 Task: Create a task  Develop a new online tool for online event registration , assign it to team member softage.3@softage.net in the project BitRise and update the status of the task to  On Track  , set the priority of the task to High
Action: Mouse moved to (284, 397)
Screenshot: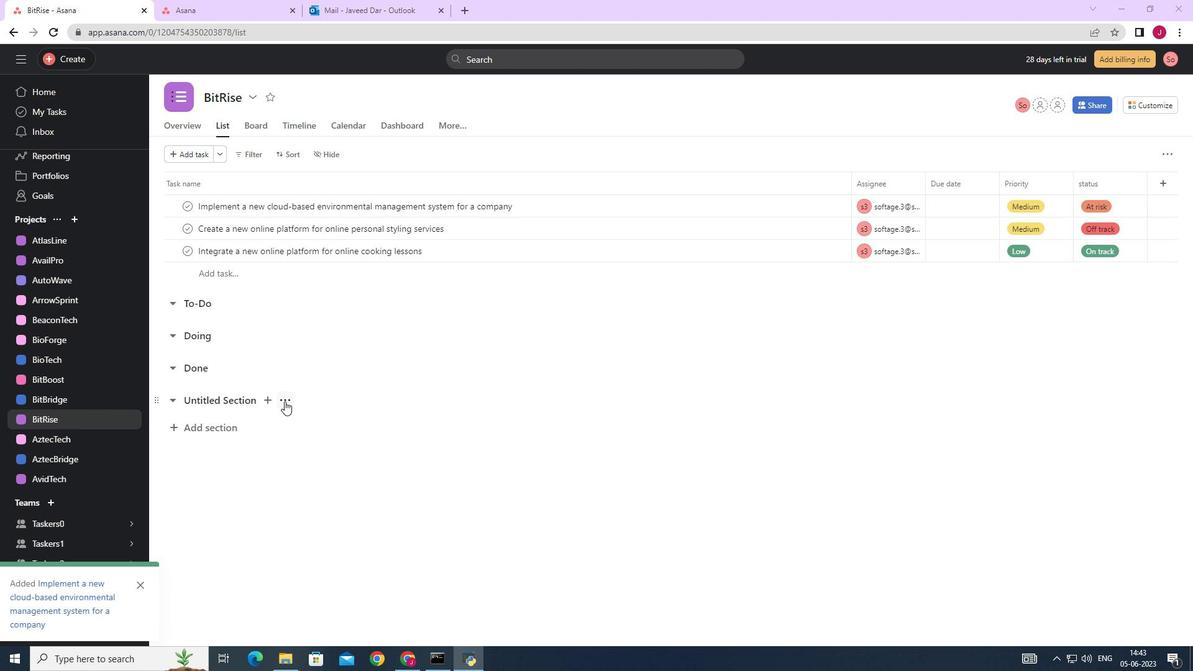 
Action: Mouse pressed left at (284, 397)
Screenshot: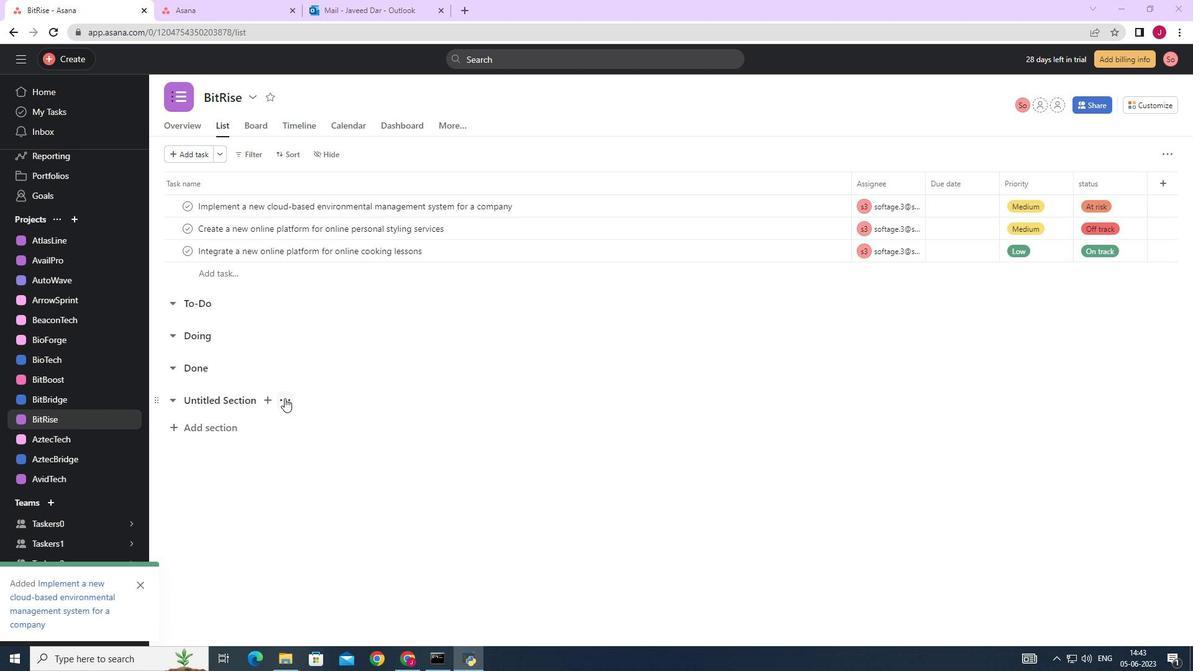 
Action: Mouse moved to (324, 493)
Screenshot: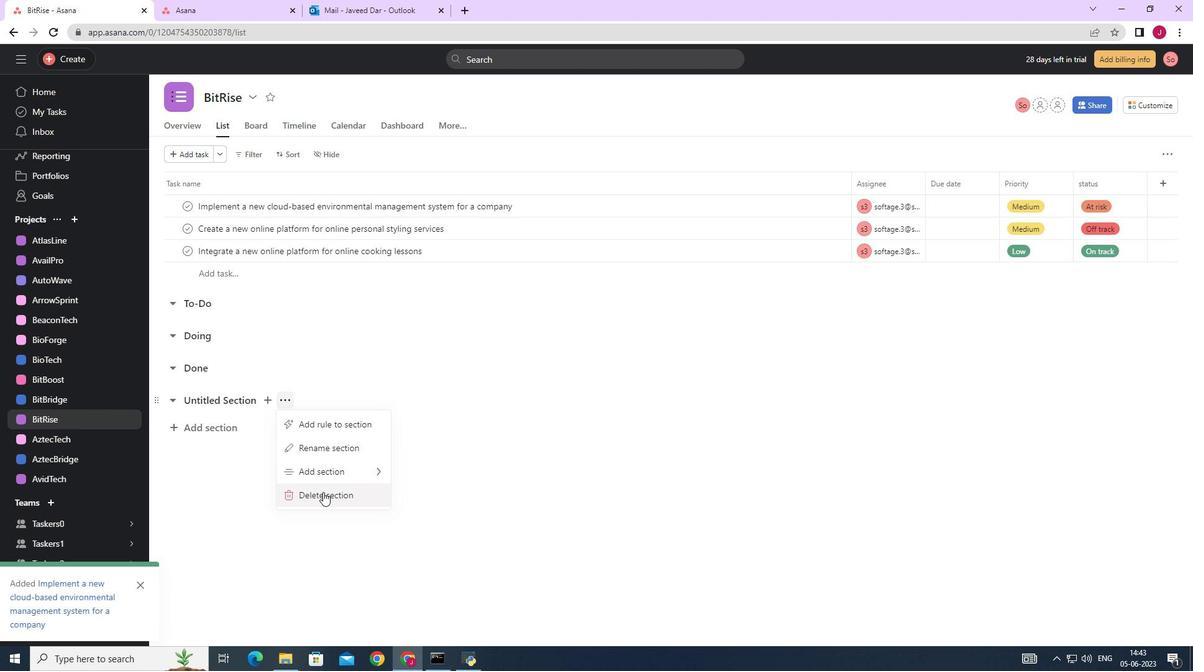 
Action: Mouse pressed left at (324, 493)
Screenshot: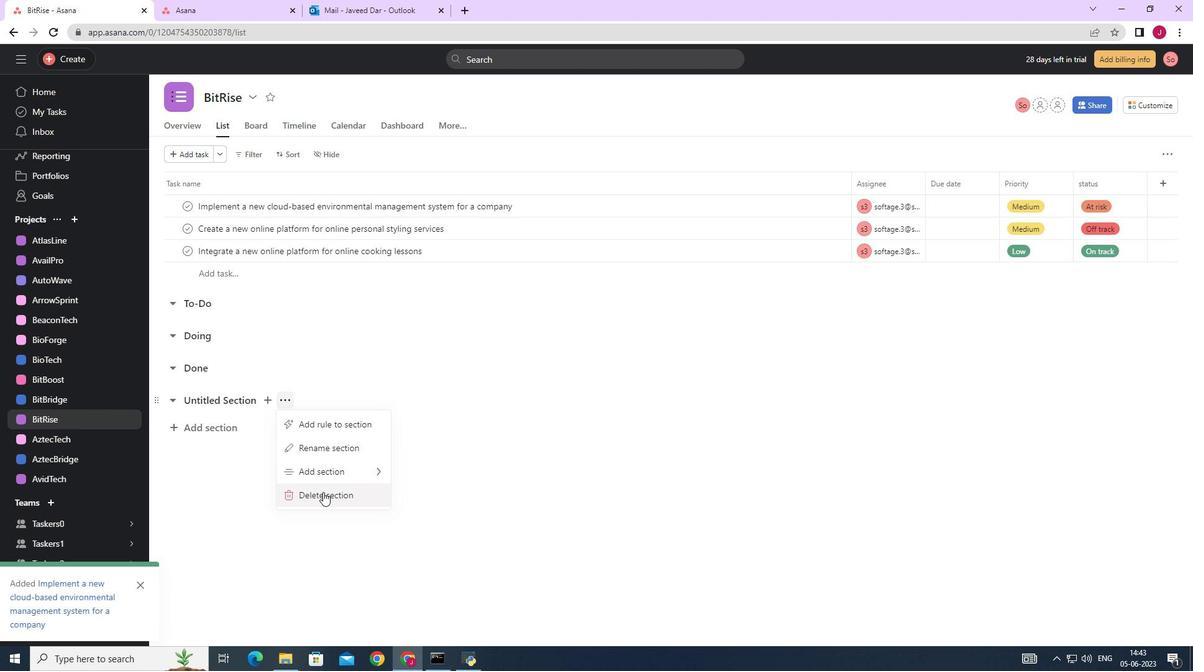 
Action: Mouse moved to (84, 55)
Screenshot: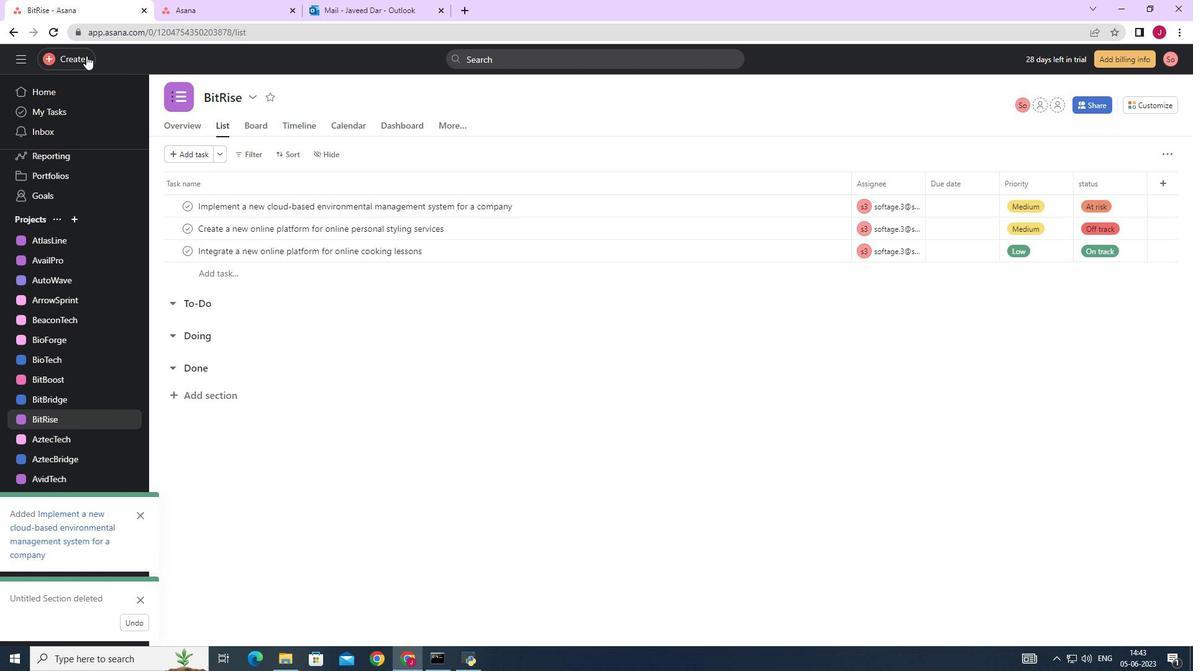 
Action: Mouse pressed left at (84, 55)
Screenshot: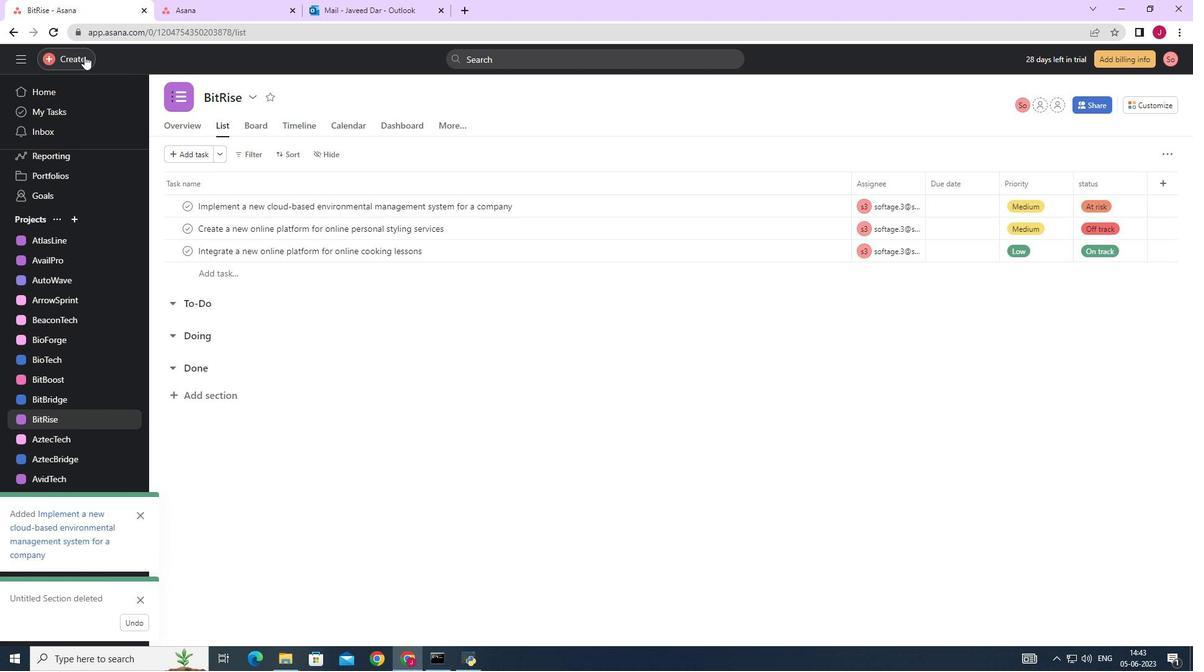 
Action: Mouse moved to (190, 59)
Screenshot: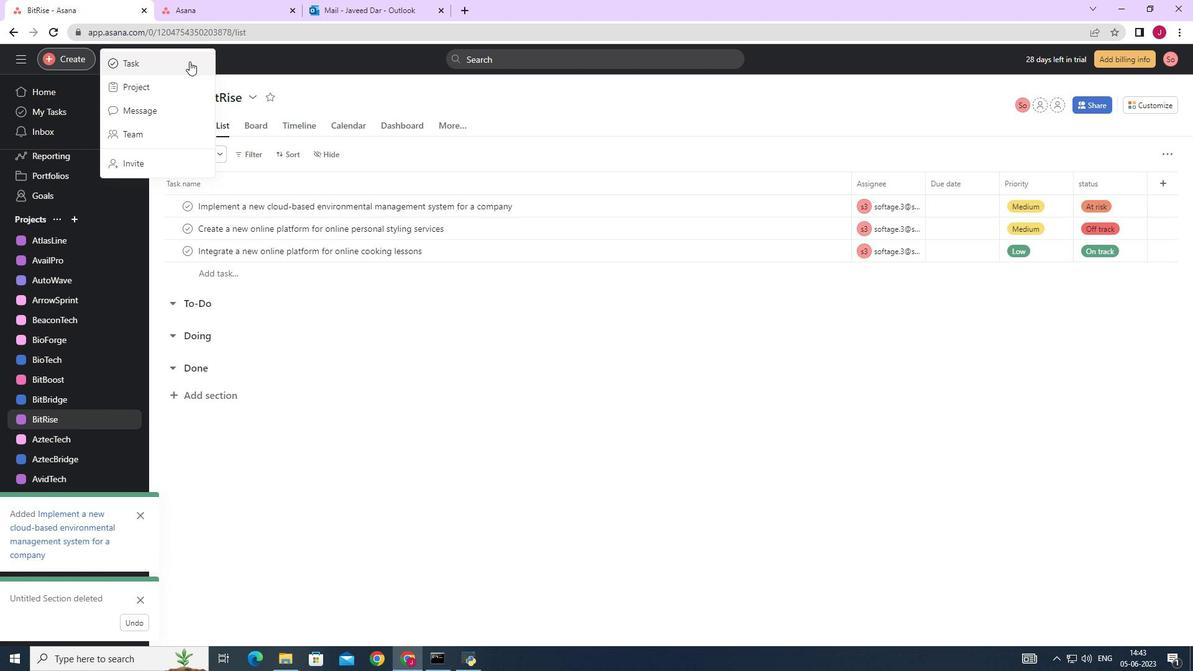 
Action: Mouse pressed left at (190, 59)
Screenshot: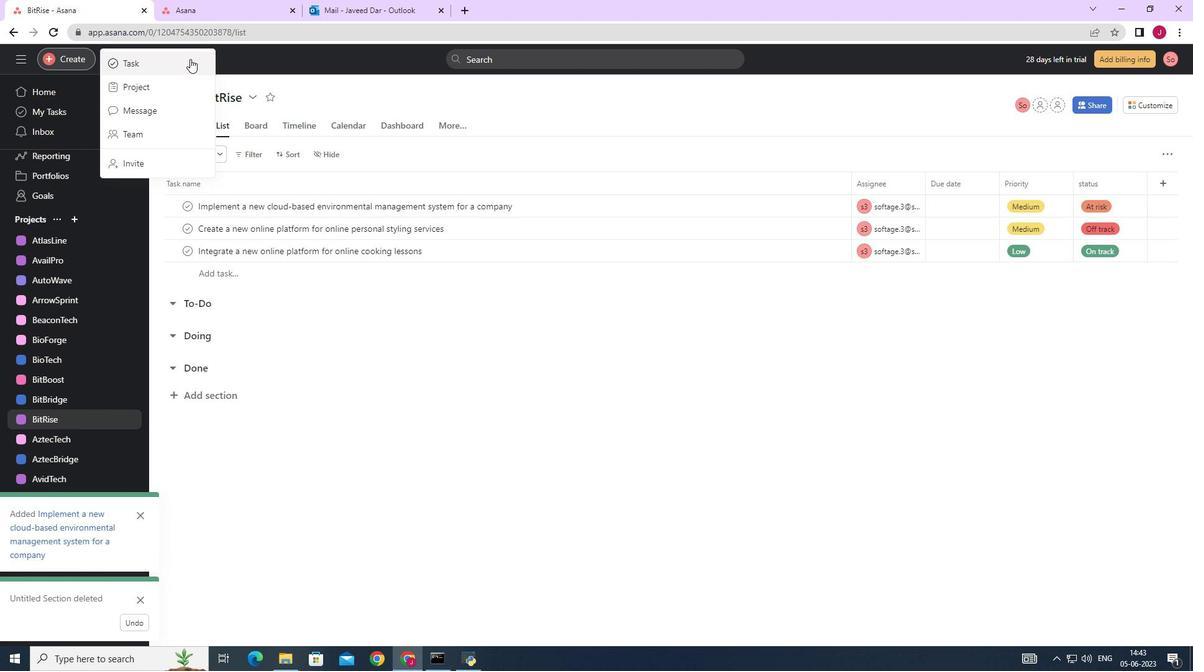 
Action: Mouse moved to (943, 411)
Screenshot: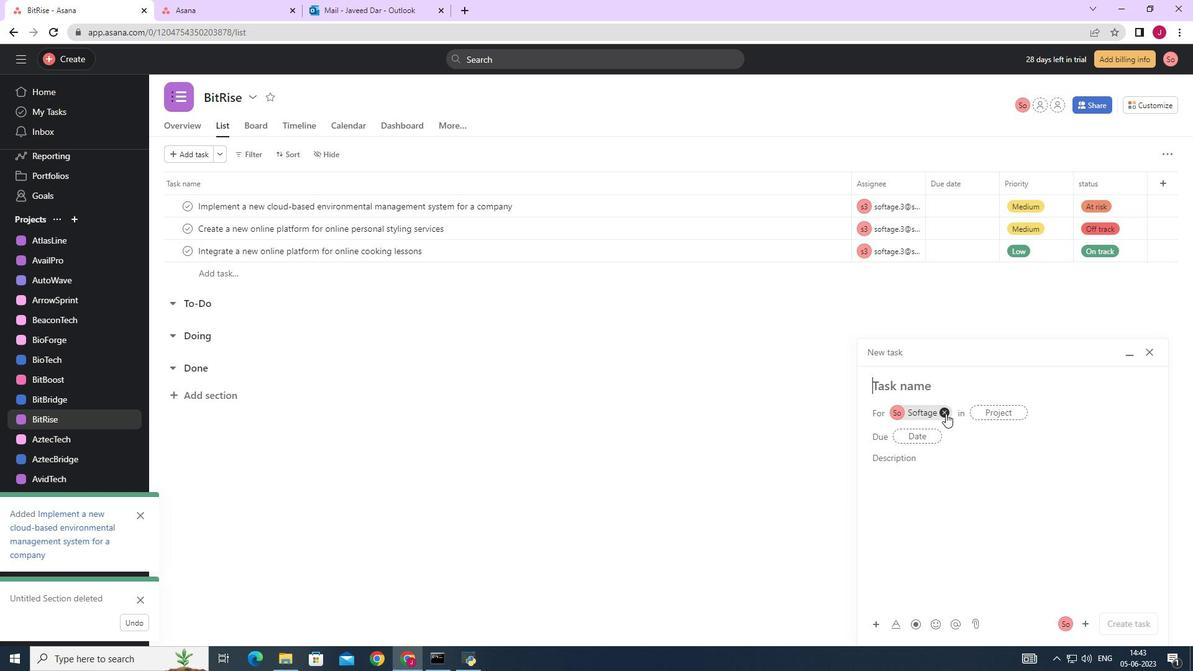 
Action: Mouse pressed left at (943, 411)
Screenshot: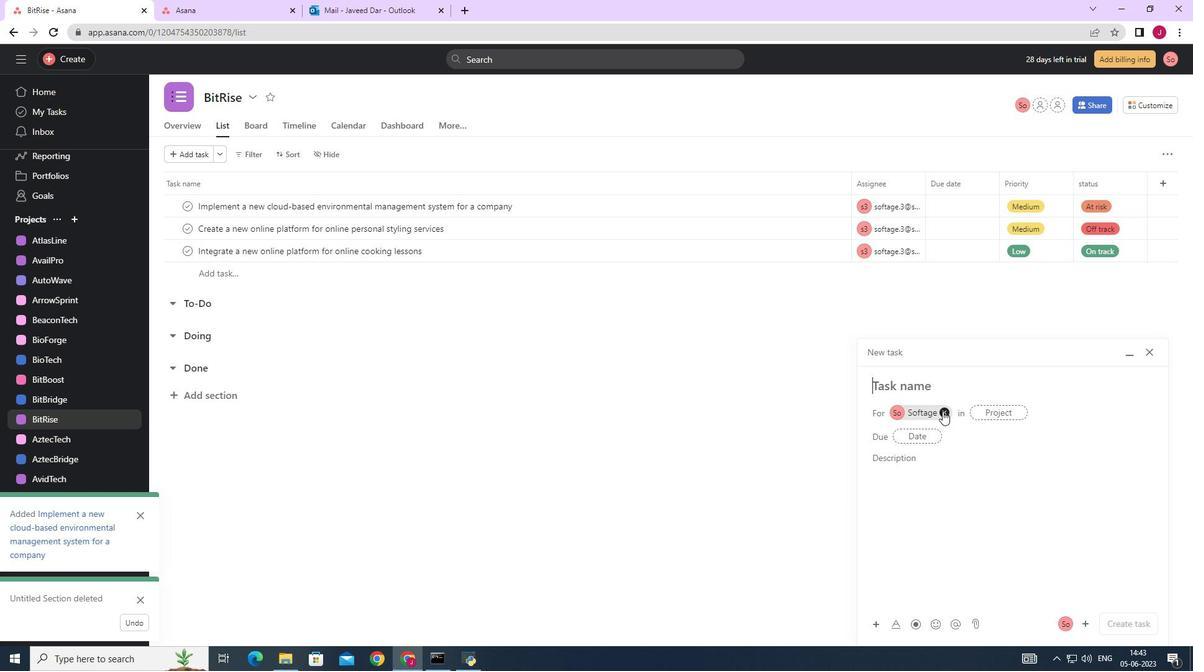
Action: Mouse moved to (912, 386)
Screenshot: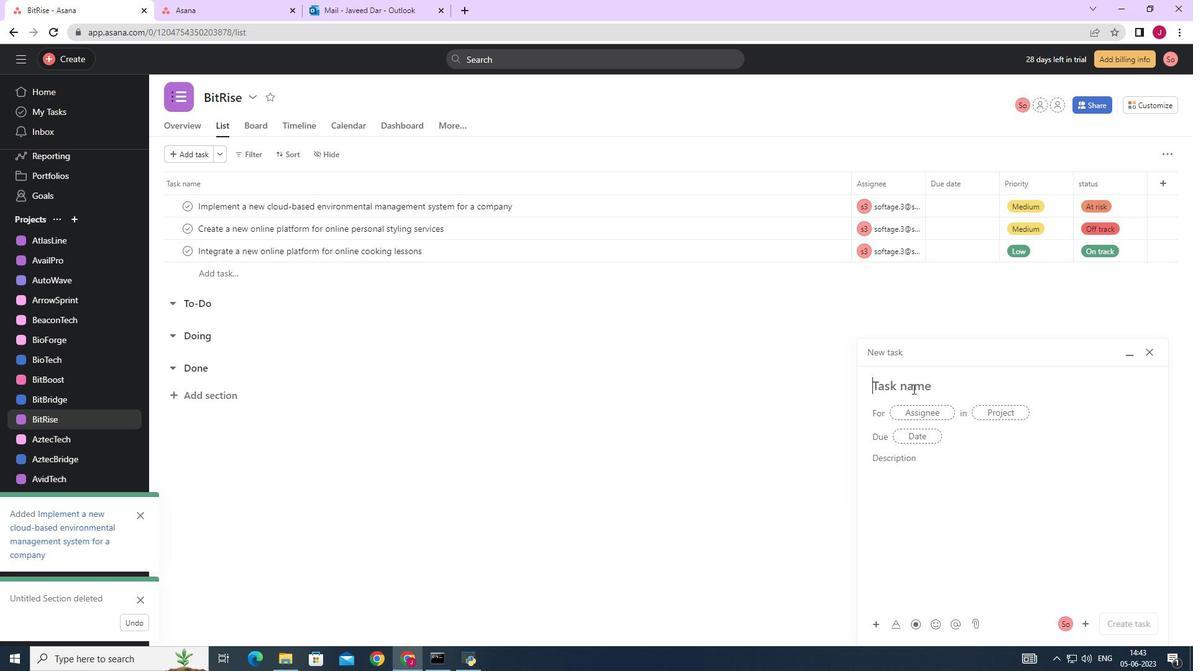 
Action: Mouse pressed left at (912, 386)
Screenshot: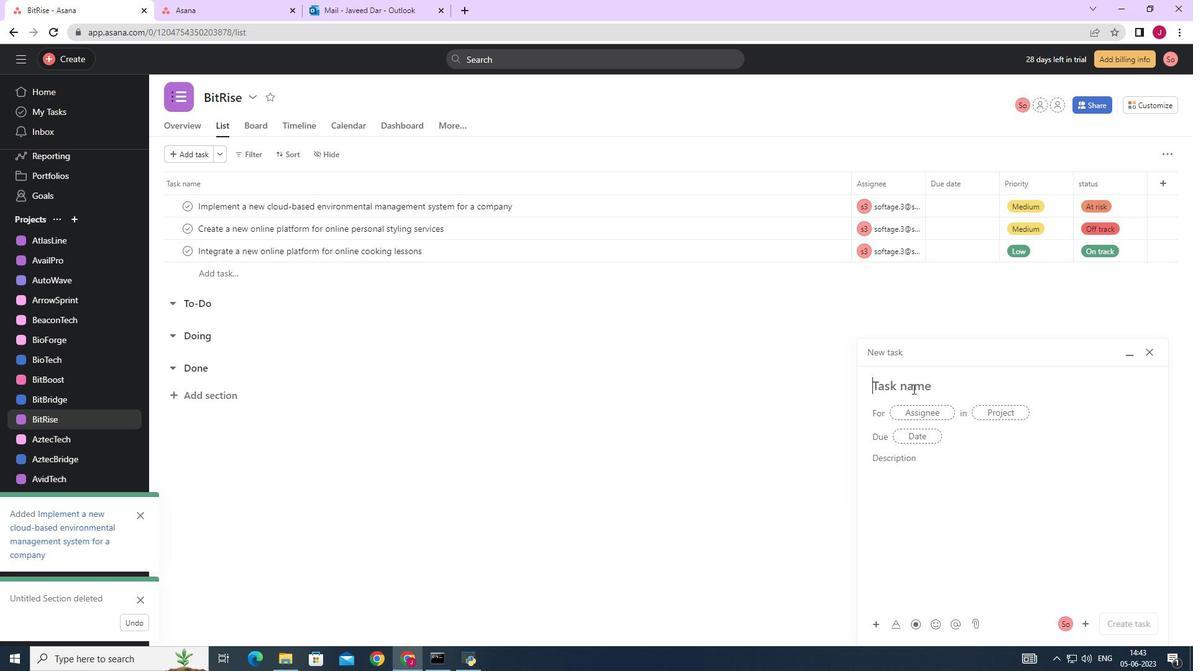 
Action: Key pressed <Key.caps_lock>D<Key.caps_lock>evelop<Key.space>a<Key.space>new<Key.space>online<Key.space>tool<Key.space>for<Key.space>online<Key.space>event<Key.space>registration
Screenshot: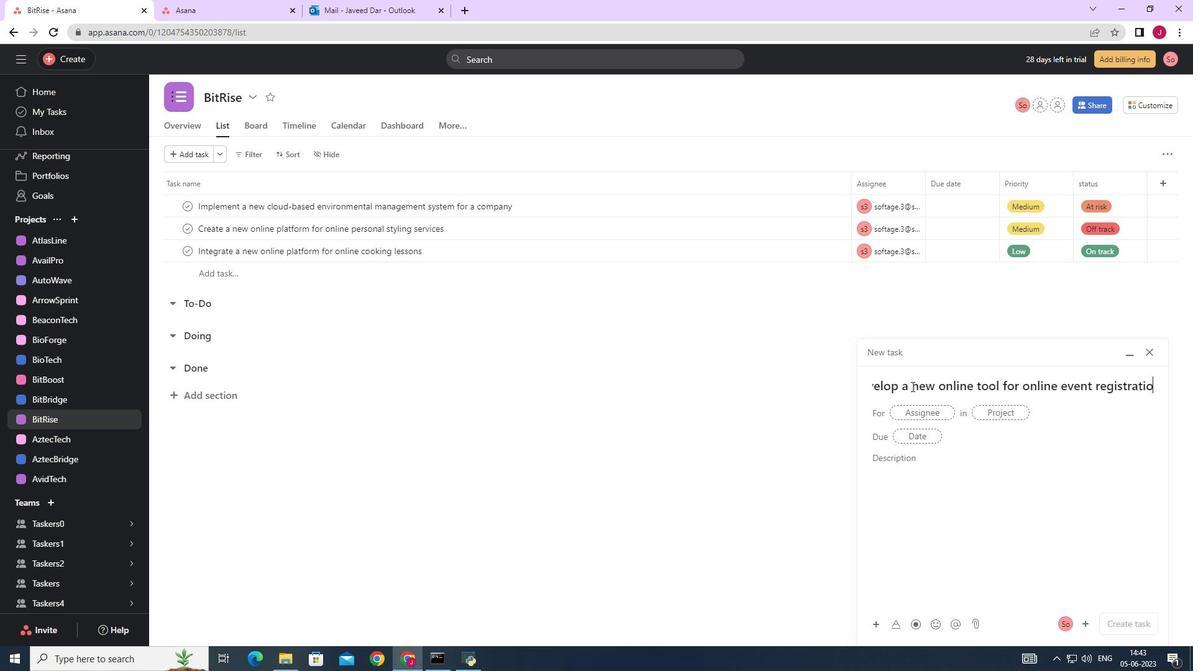 
Action: Mouse moved to (935, 411)
Screenshot: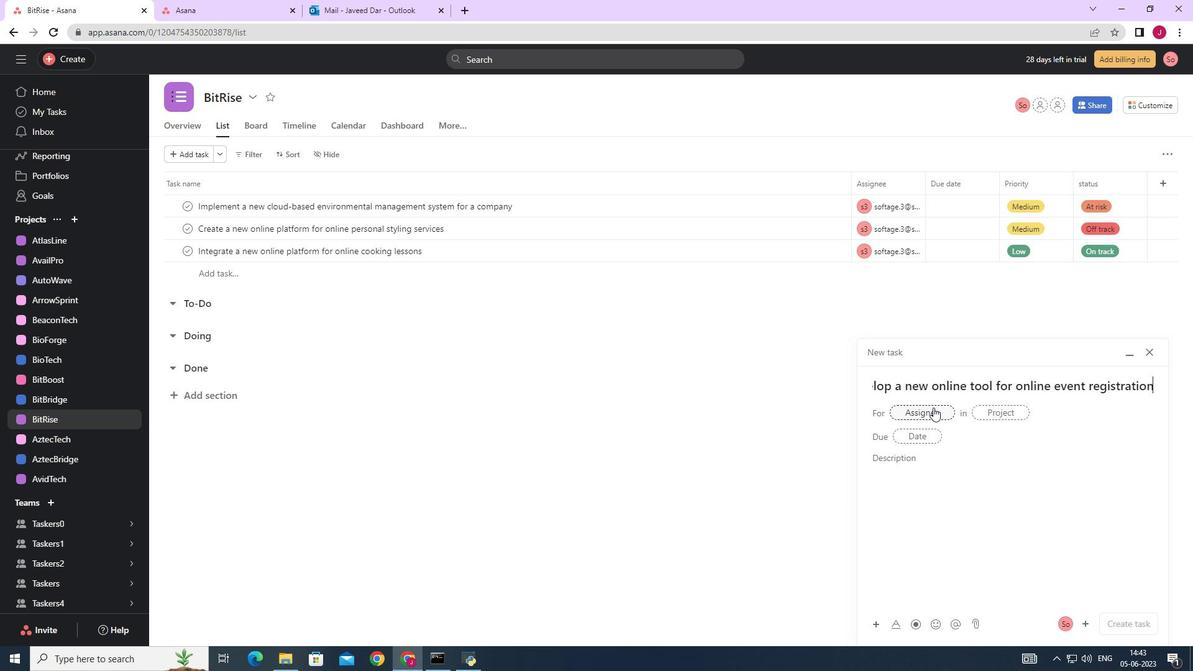 
Action: Mouse pressed left at (935, 411)
Screenshot: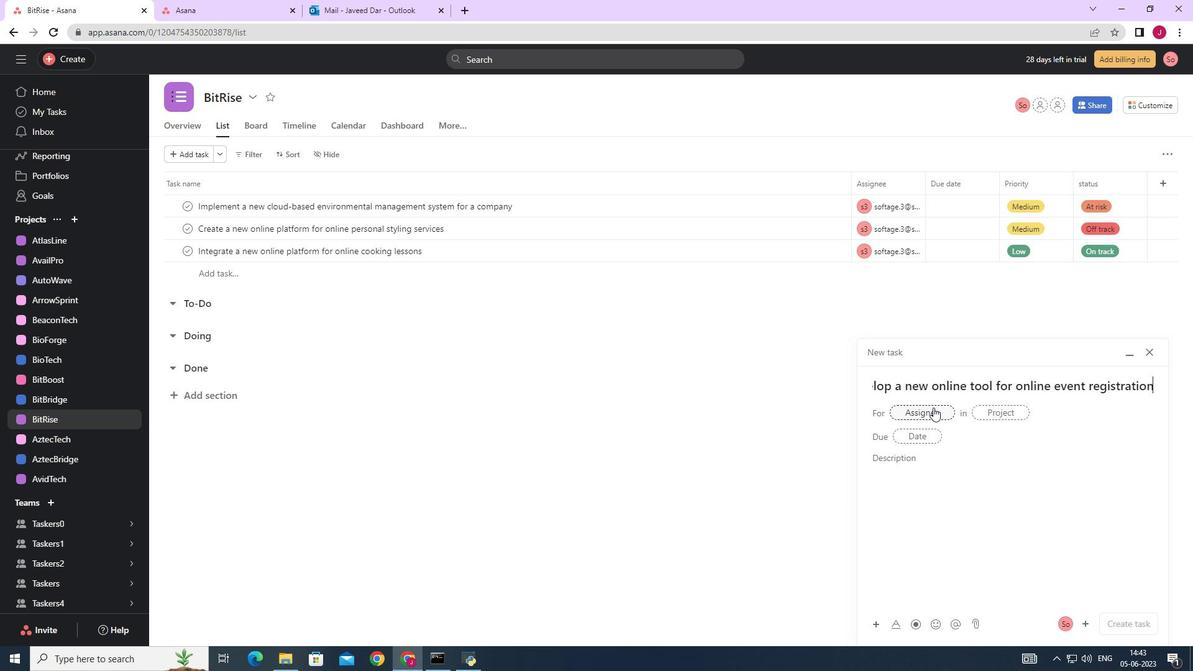 
Action: Mouse moved to (935, 414)
Screenshot: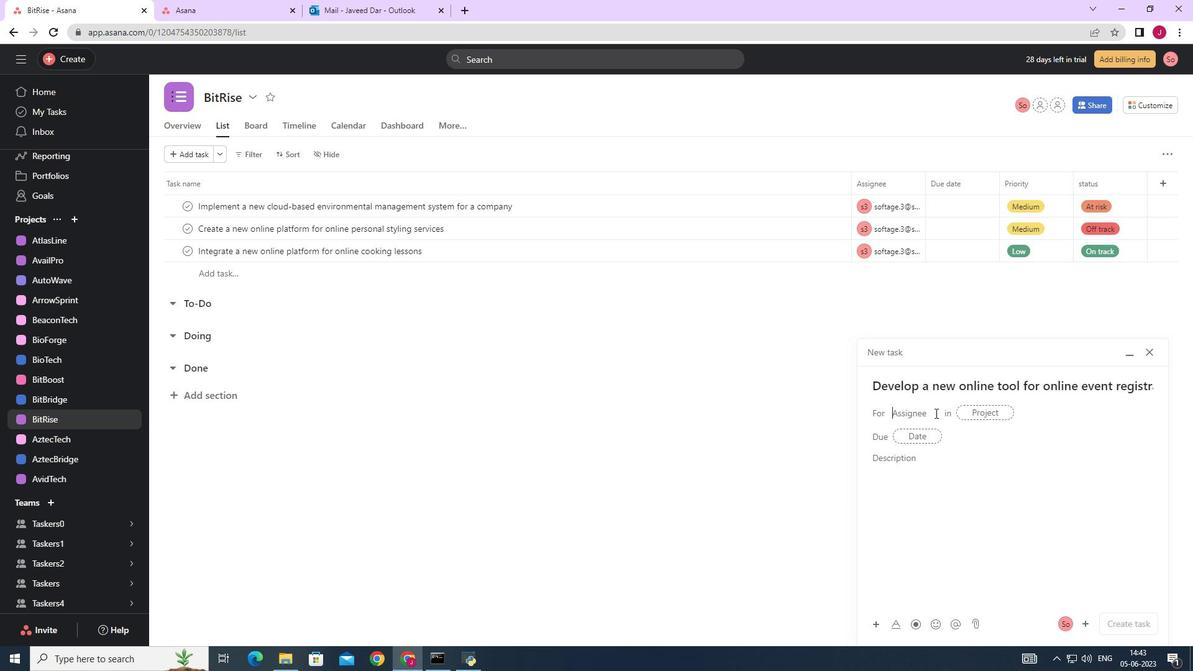 
Action: Key pressed softage.3
Screenshot: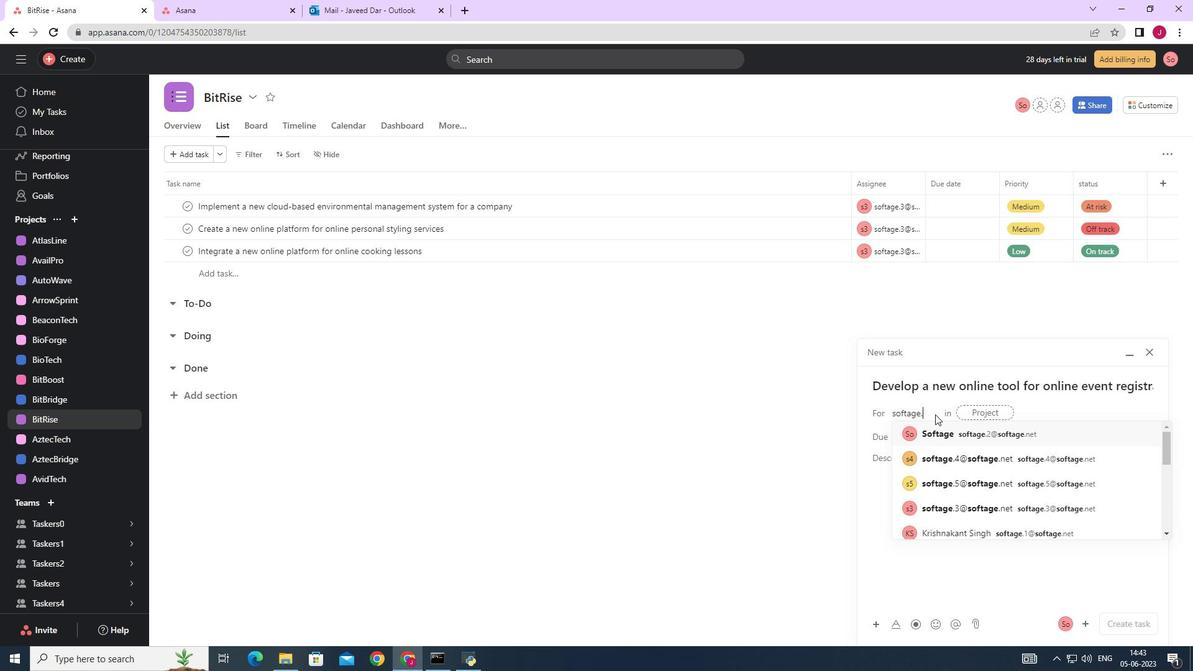 
Action: Mouse moved to (953, 435)
Screenshot: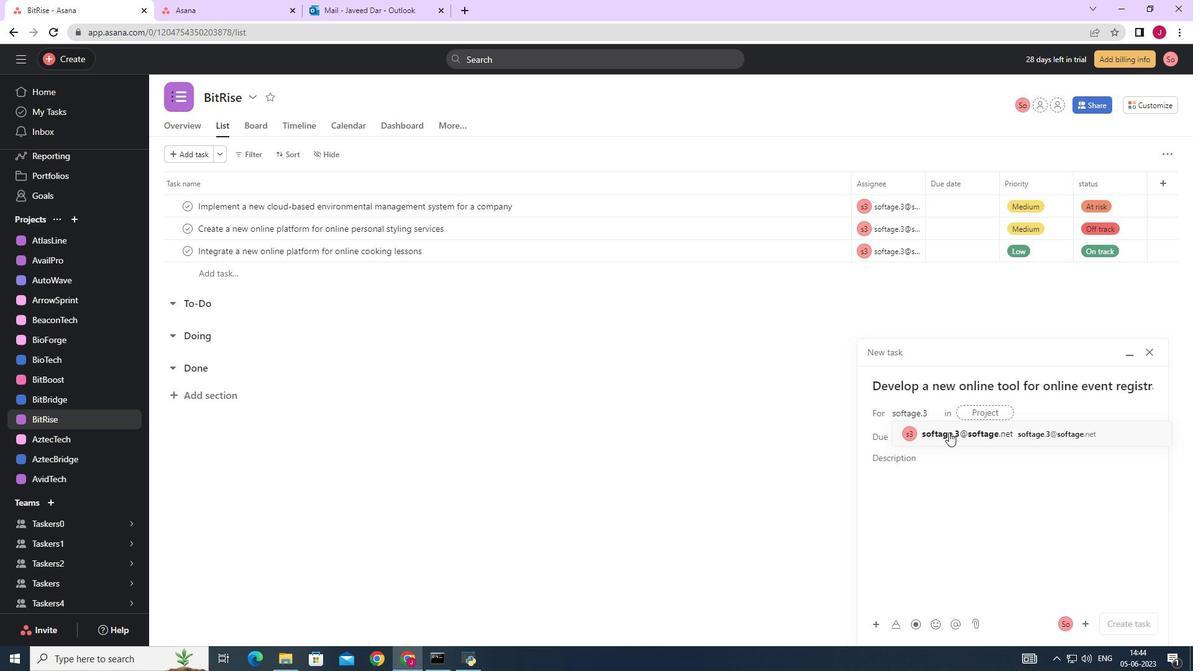 
Action: Mouse pressed left at (953, 435)
Screenshot: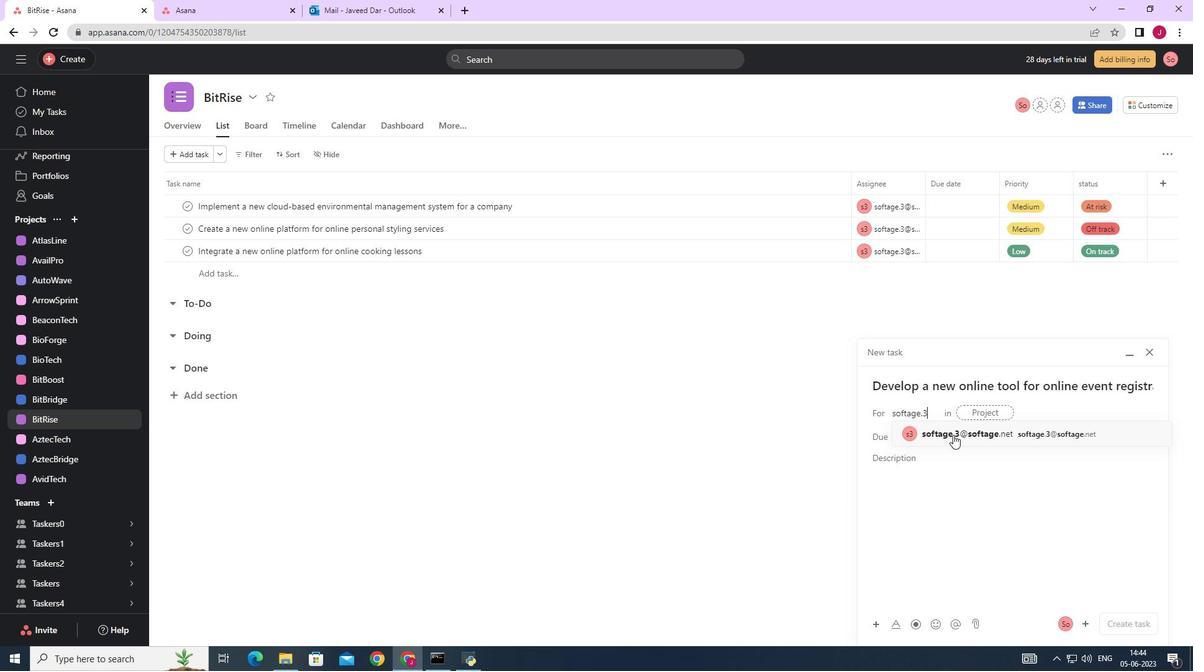
Action: Mouse moved to (787, 433)
Screenshot: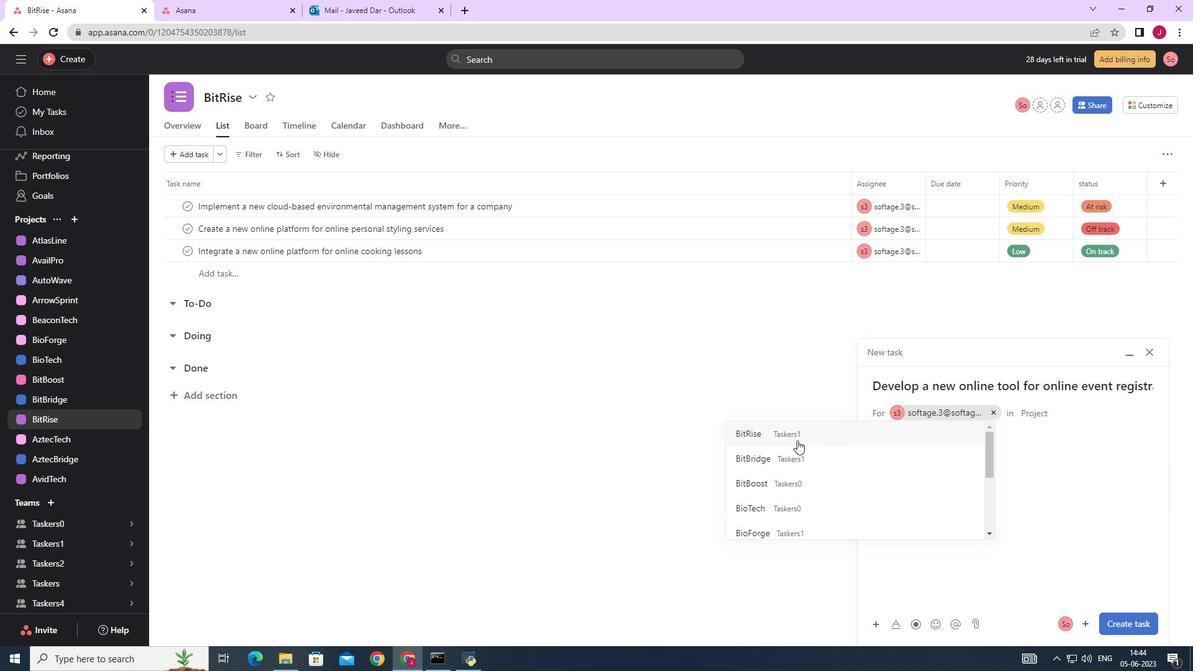 
Action: Mouse pressed left at (787, 433)
Screenshot: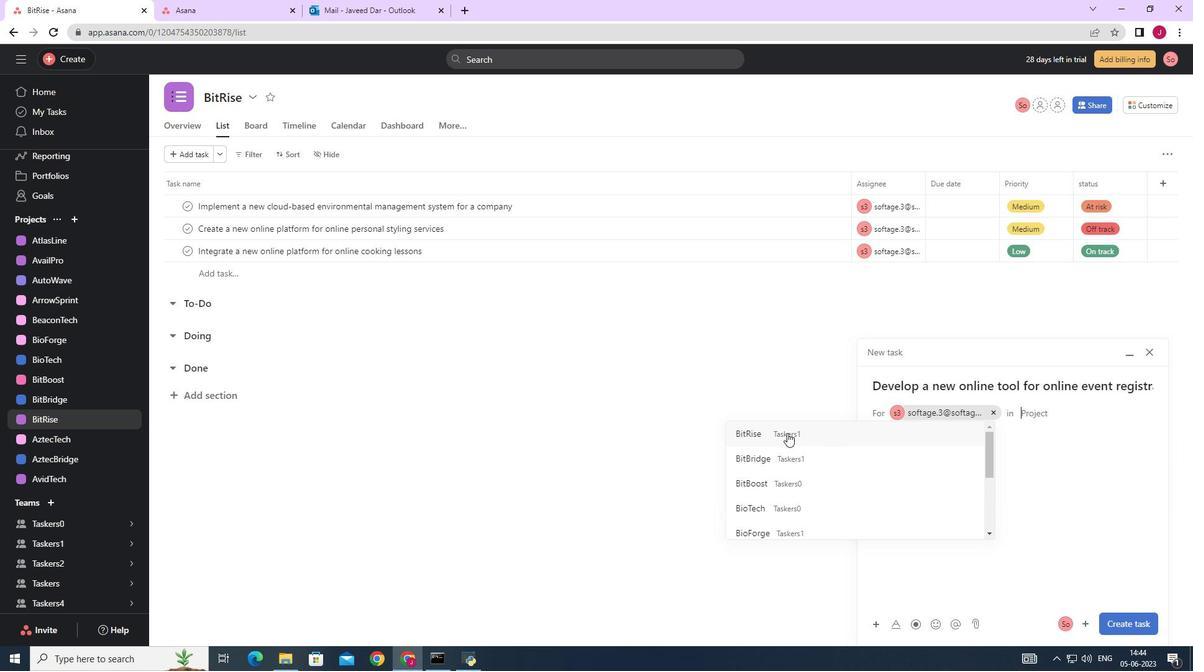 
Action: Mouse moved to (933, 466)
Screenshot: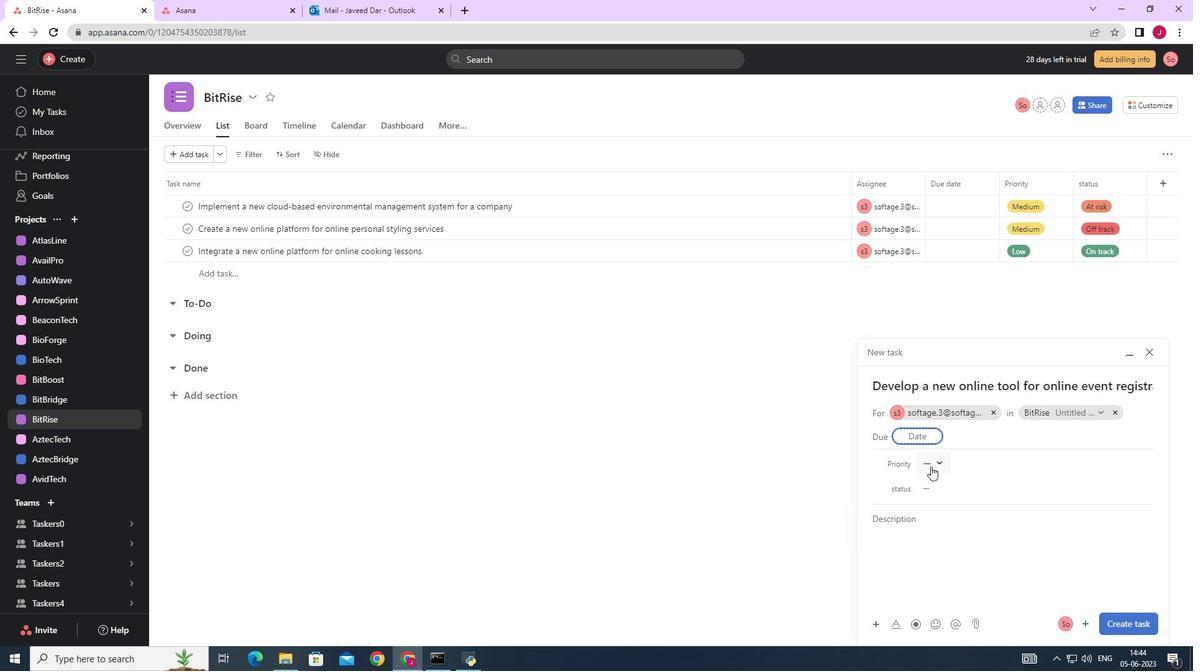
Action: Mouse pressed left at (933, 466)
Screenshot: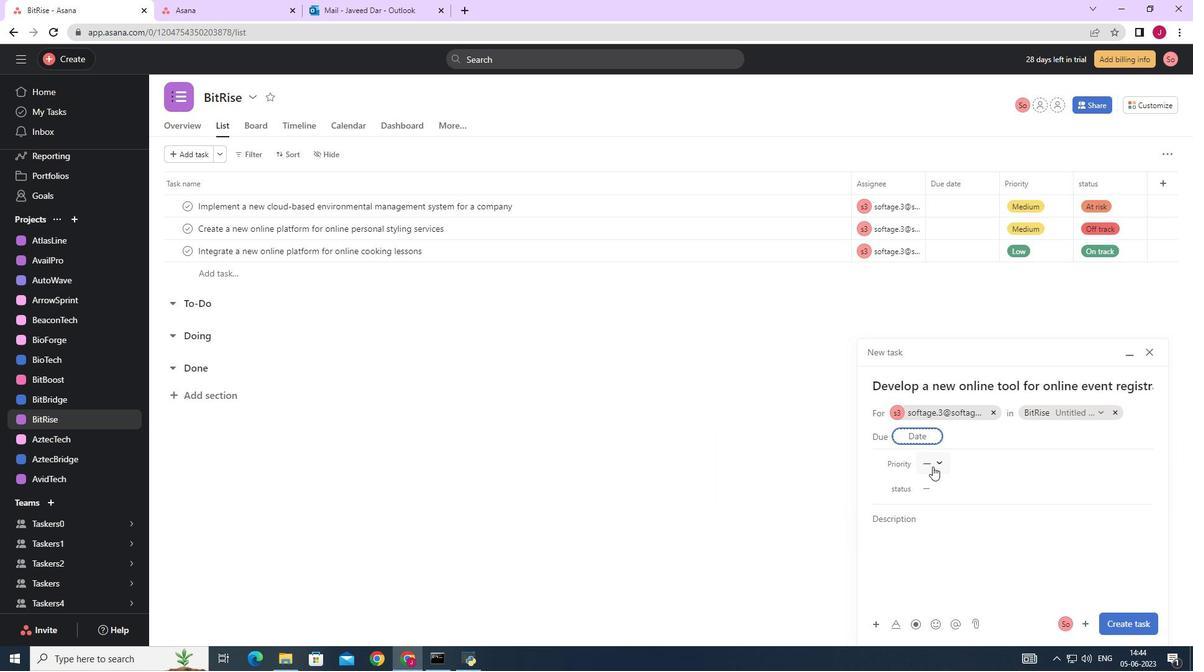 
Action: Mouse moved to (954, 502)
Screenshot: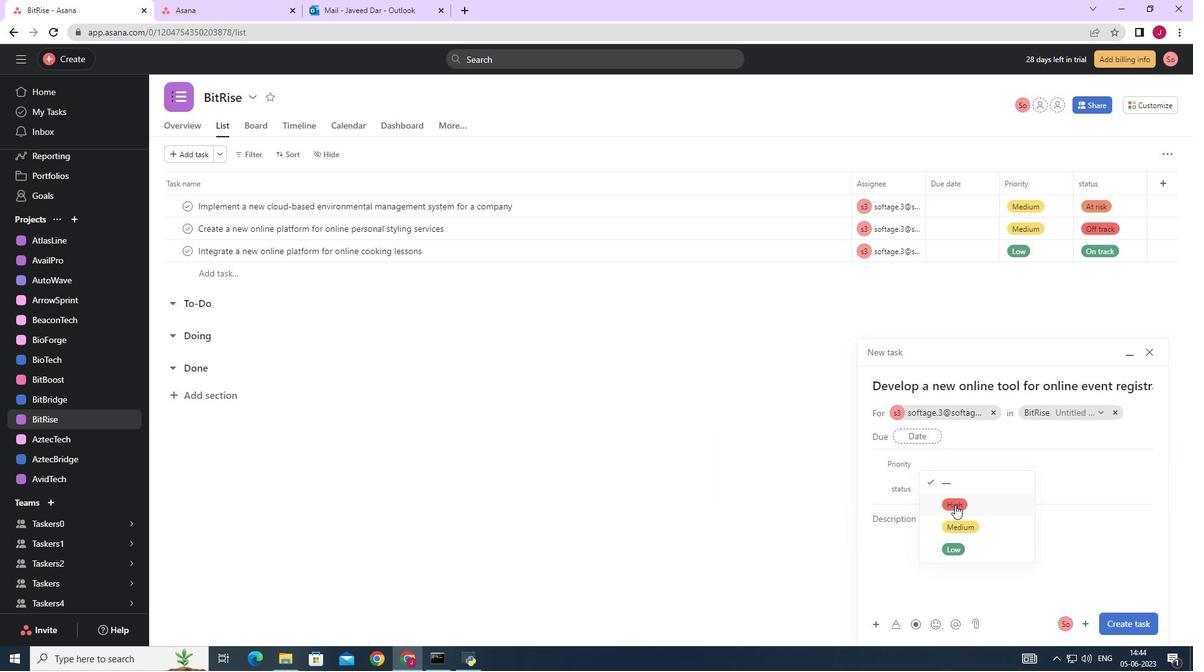 
Action: Mouse pressed left at (954, 502)
Screenshot: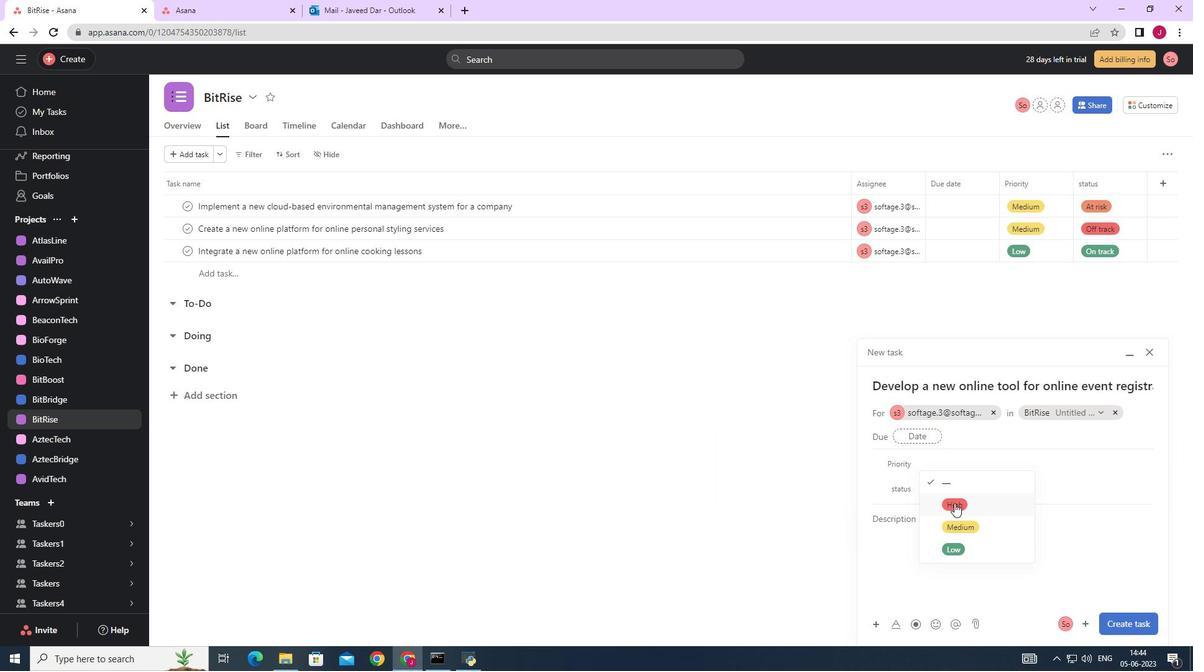 
Action: Mouse moved to (943, 486)
Screenshot: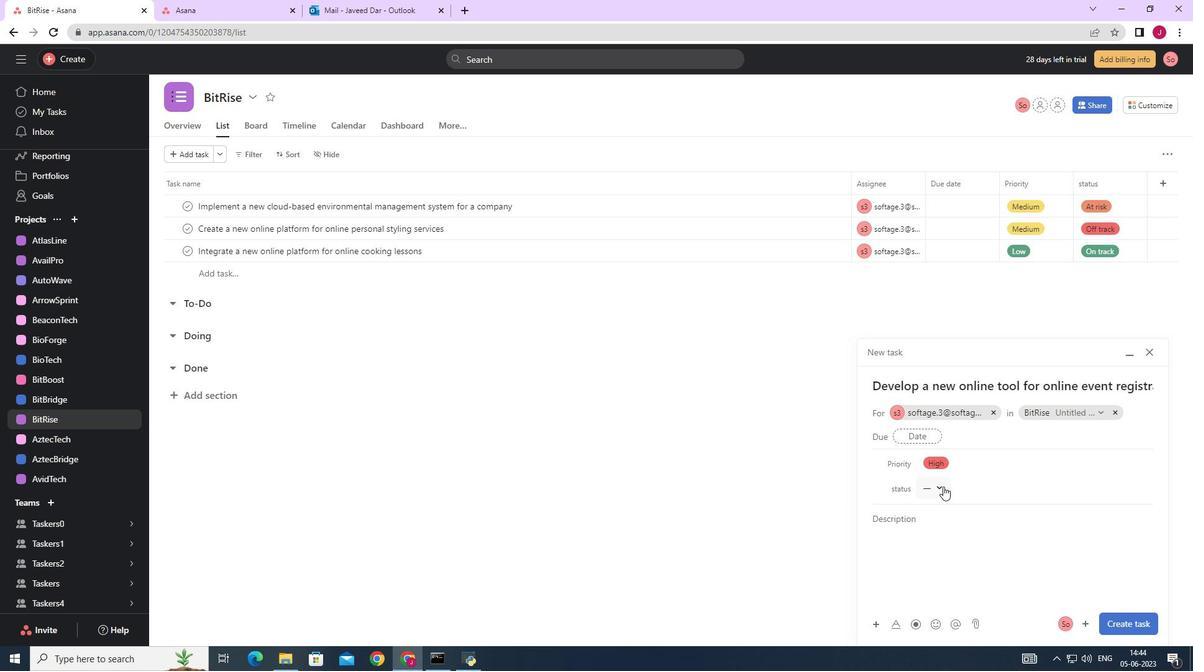 
Action: Mouse pressed left at (943, 486)
Screenshot: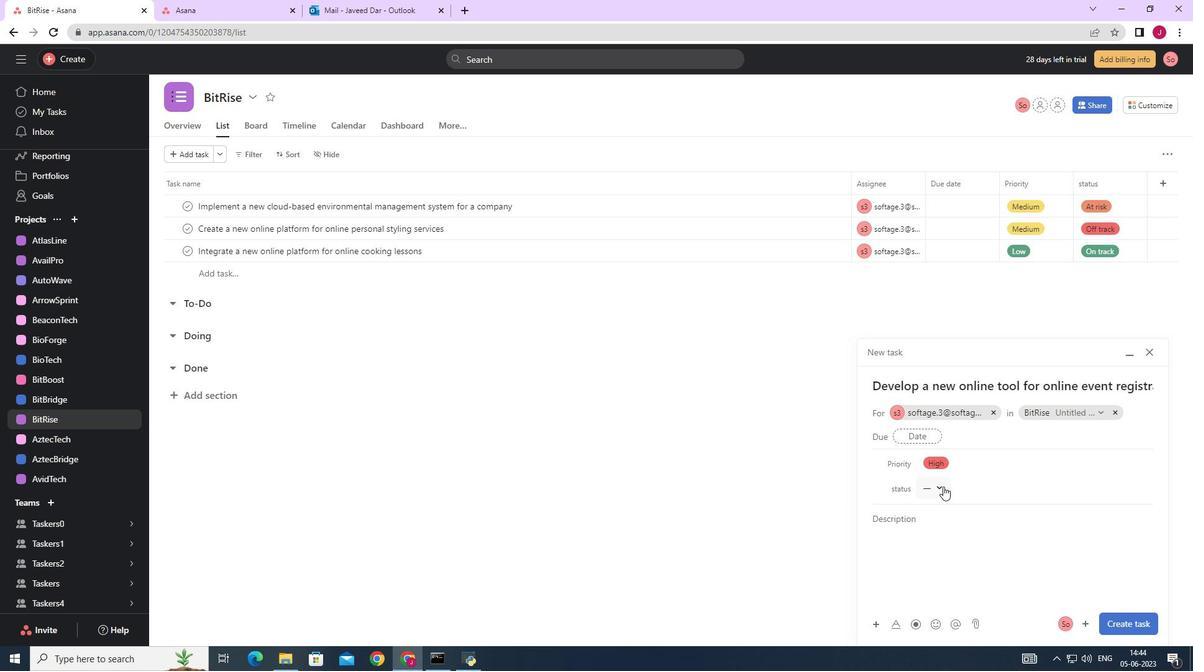 
Action: Mouse moved to (958, 526)
Screenshot: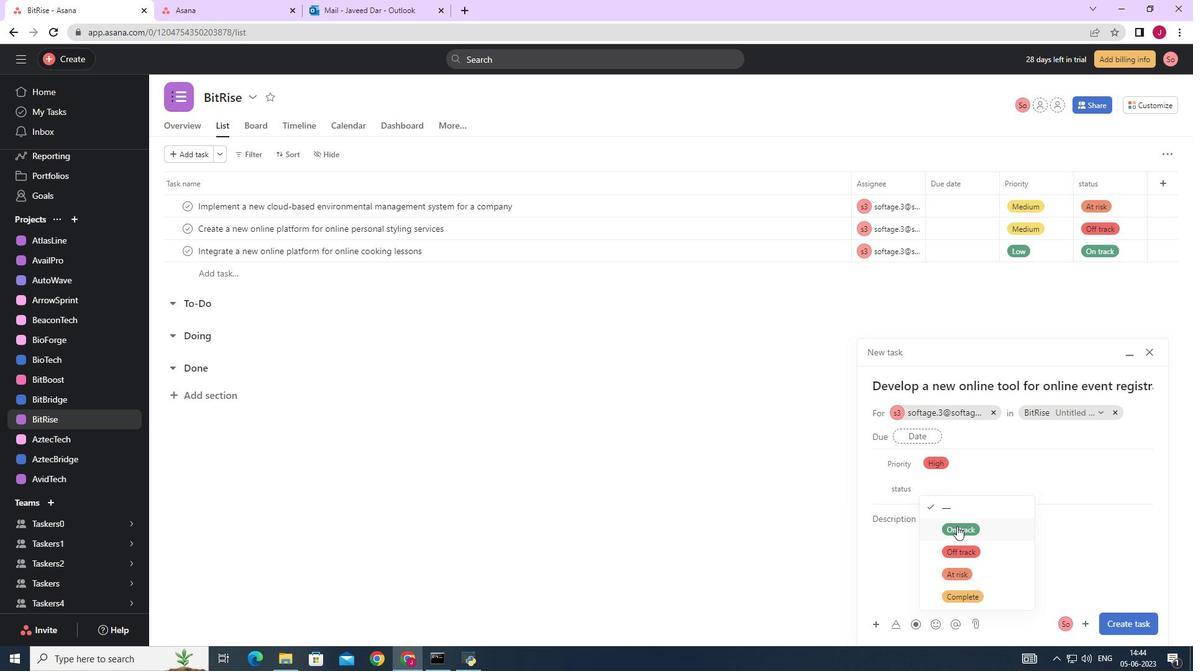
Action: Mouse pressed left at (958, 526)
Screenshot: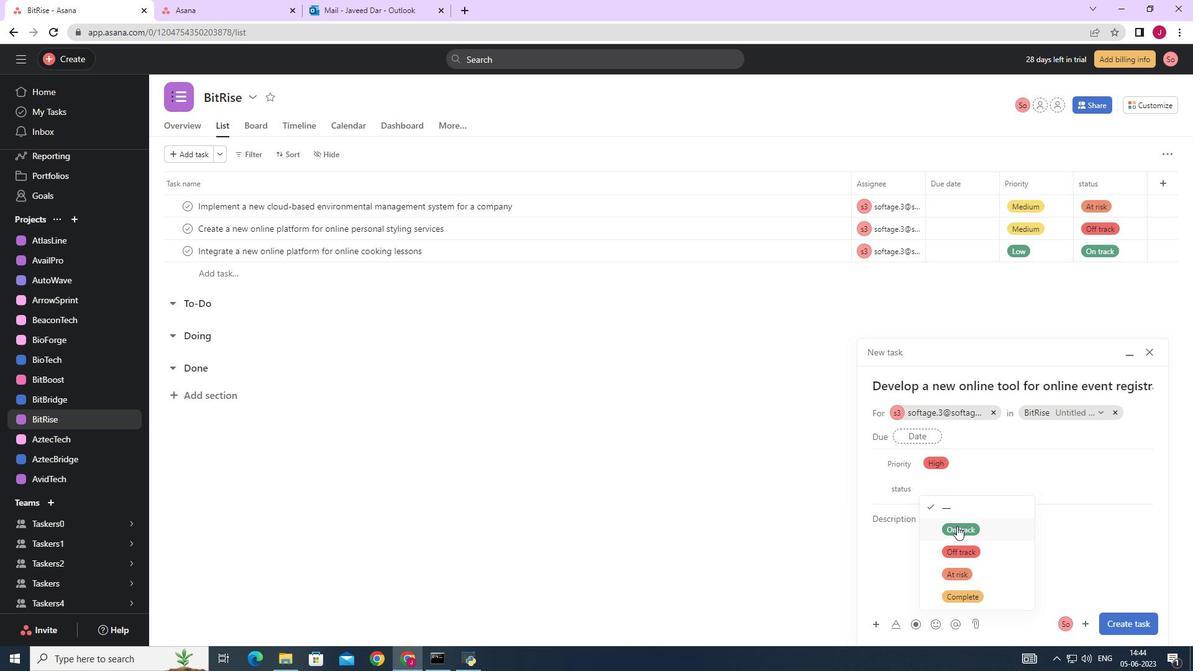 
Action: Mouse moved to (1124, 623)
Screenshot: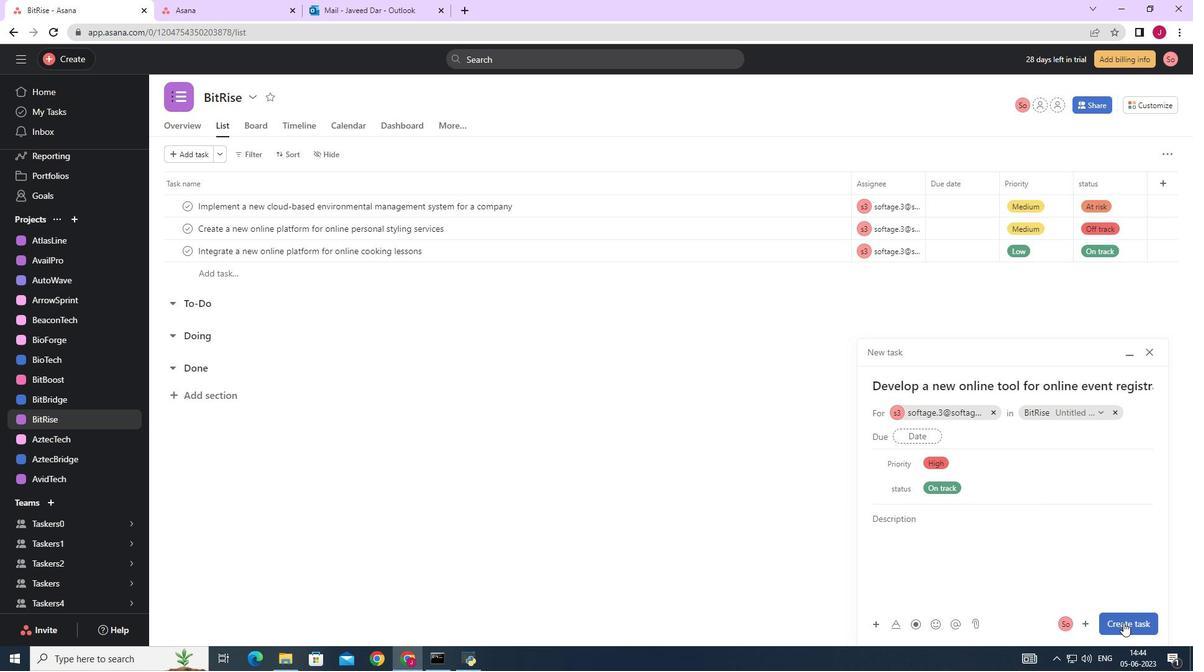 
Action: Mouse pressed left at (1124, 623)
Screenshot: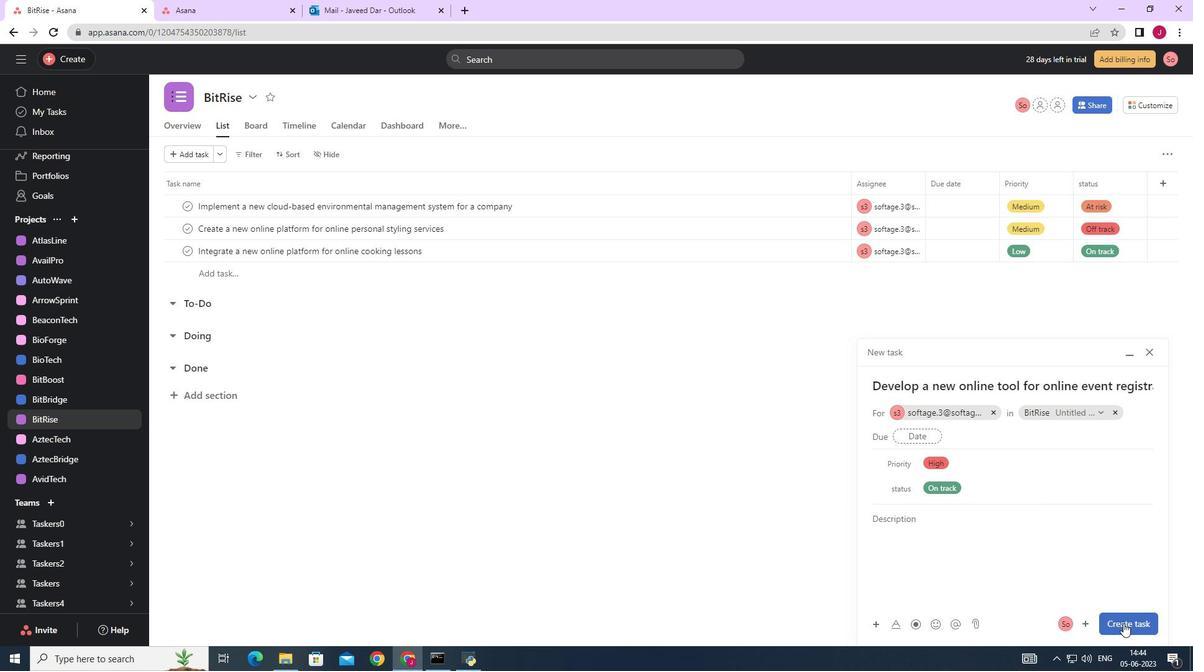 
Action: Mouse moved to (1019, 557)
Screenshot: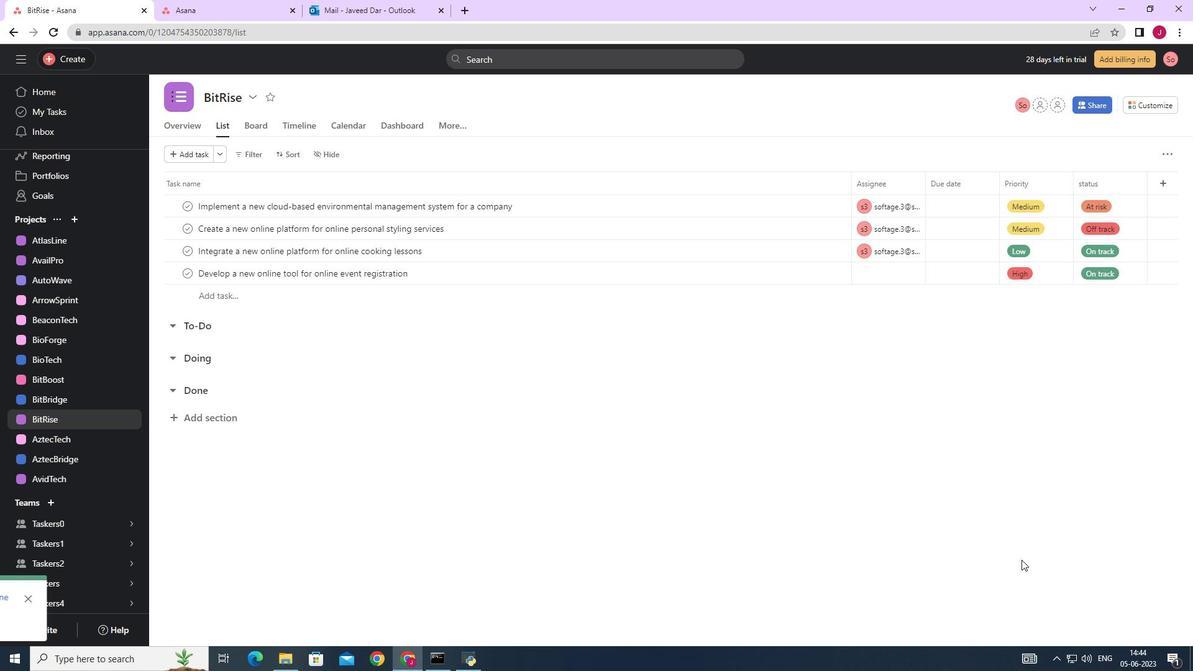 
